 Task: Apply Clip Filter to Comic Mono
Action: Mouse moved to (629, 247)
Screenshot: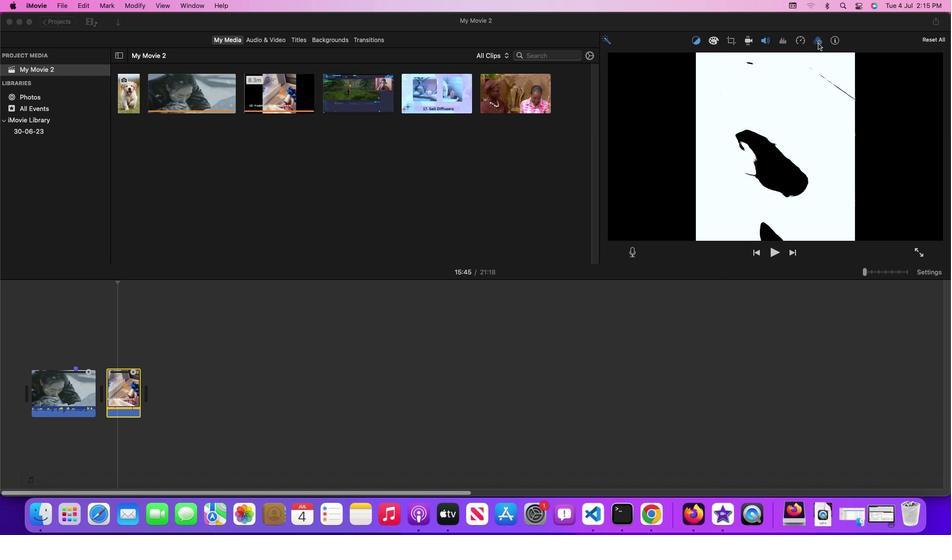 
Action: Mouse pressed left at (629, 247)
Screenshot: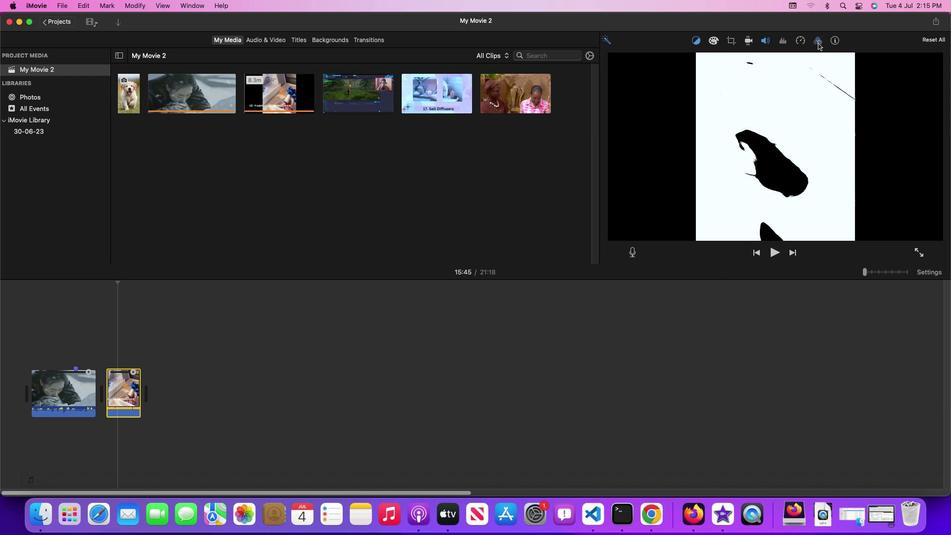 
Action: Mouse moved to (629, 247)
Screenshot: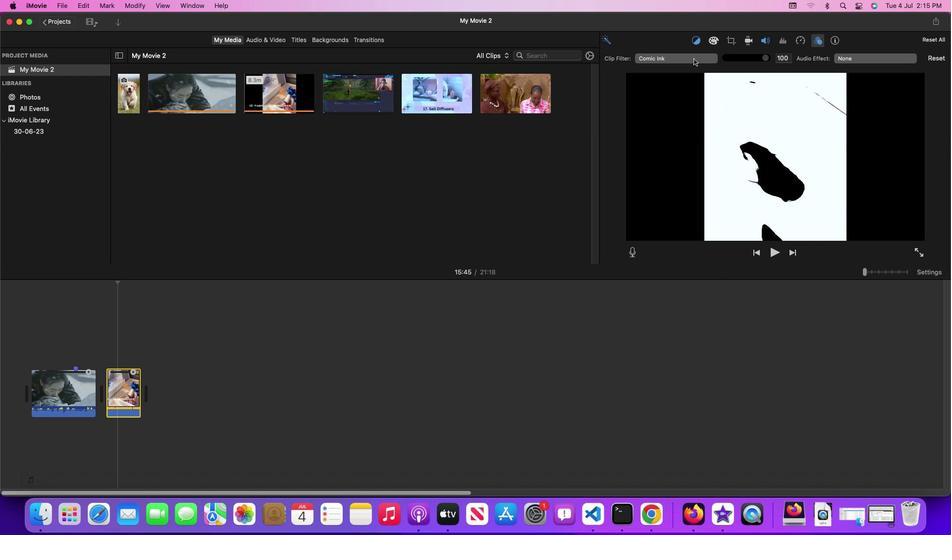
Action: Mouse pressed left at (629, 247)
Screenshot: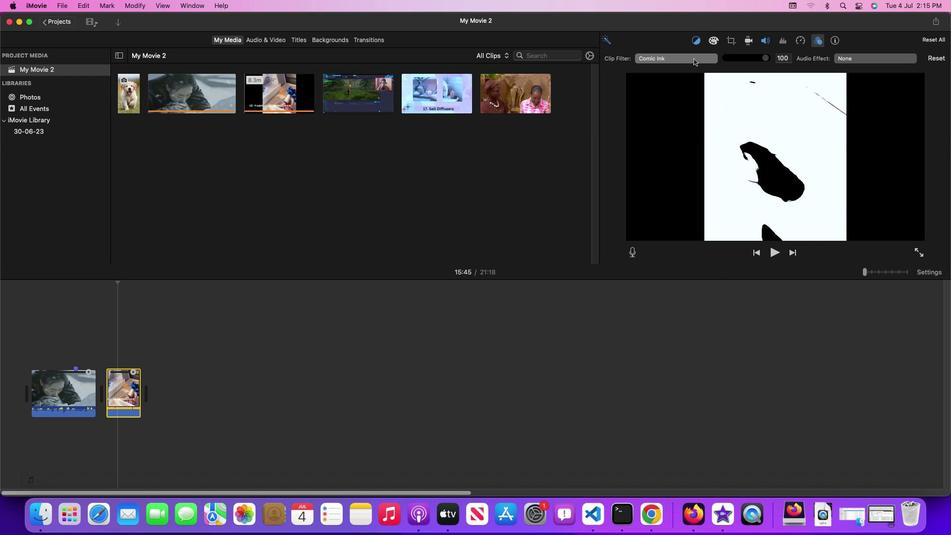 
Action: Mouse moved to (629, 247)
Screenshot: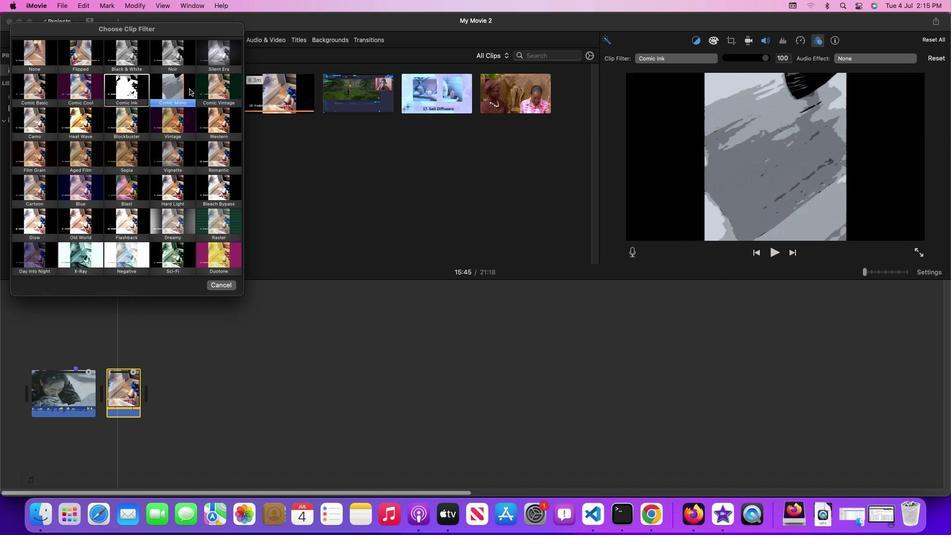 
Action: Mouse pressed left at (629, 247)
Screenshot: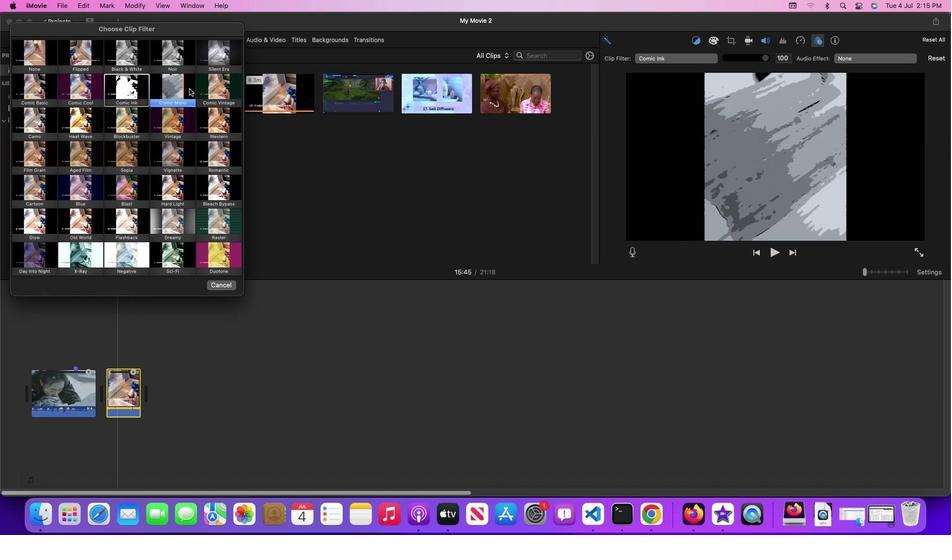 
Action: Mouse moved to (629, 247)
Screenshot: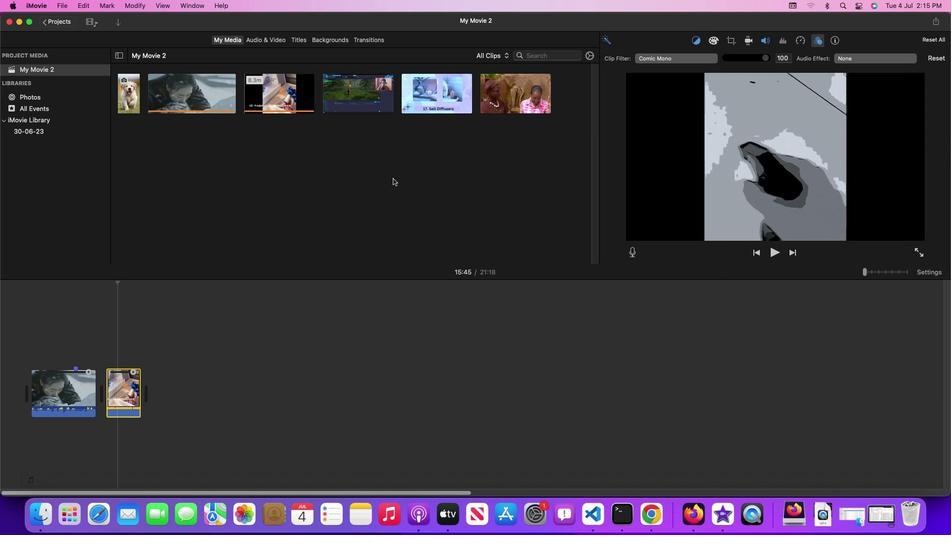 
